 Task: Sort the products by best match.
Action: Mouse moved to (18, 64)
Screenshot: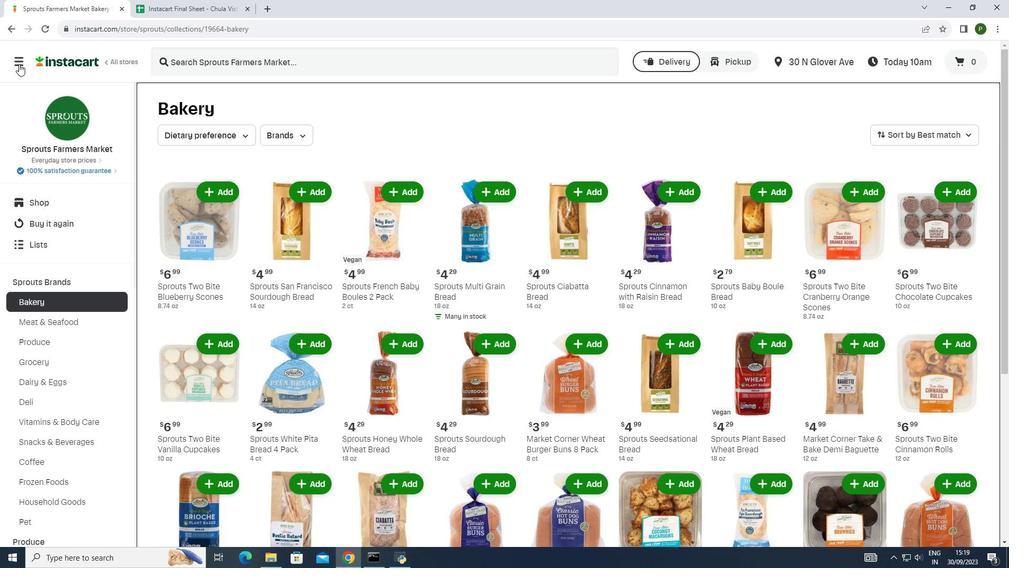 
Action: Mouse pressed left at (18, 64)
Screenshot: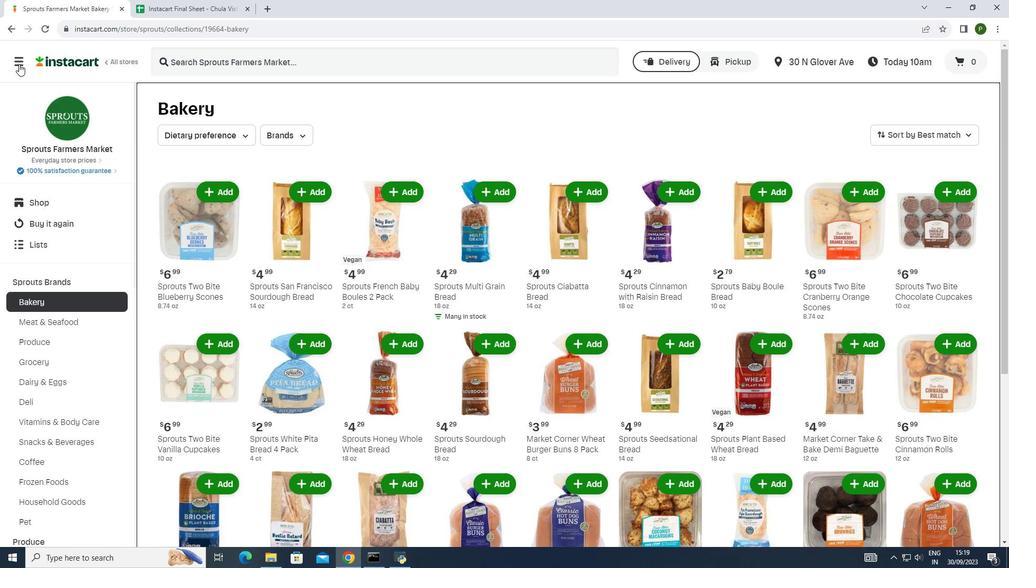 
Action: Mouse moved to (47, 276)
Screenshot: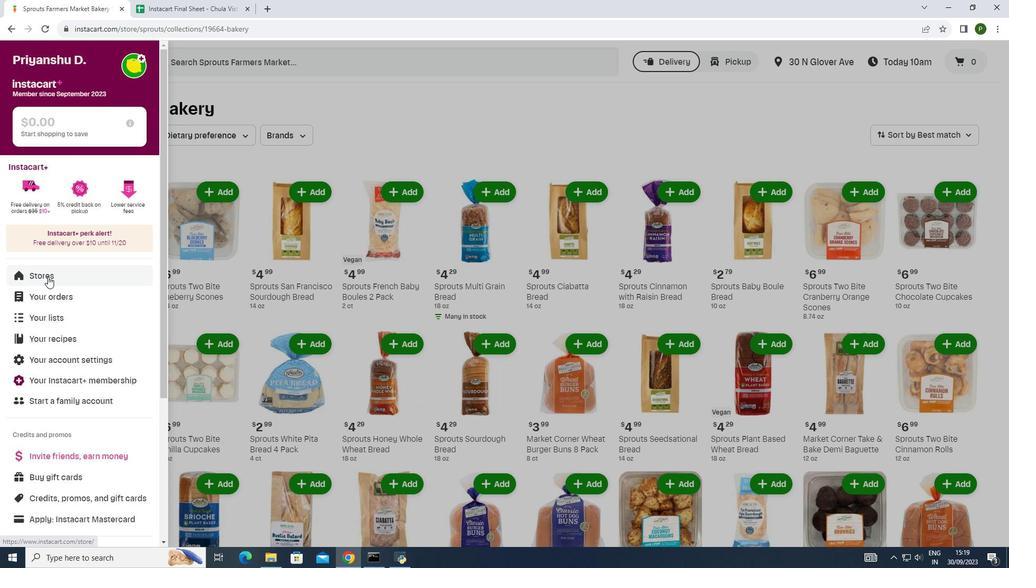 
Action: Mouse pressed left at (47, 276)
Screenshot: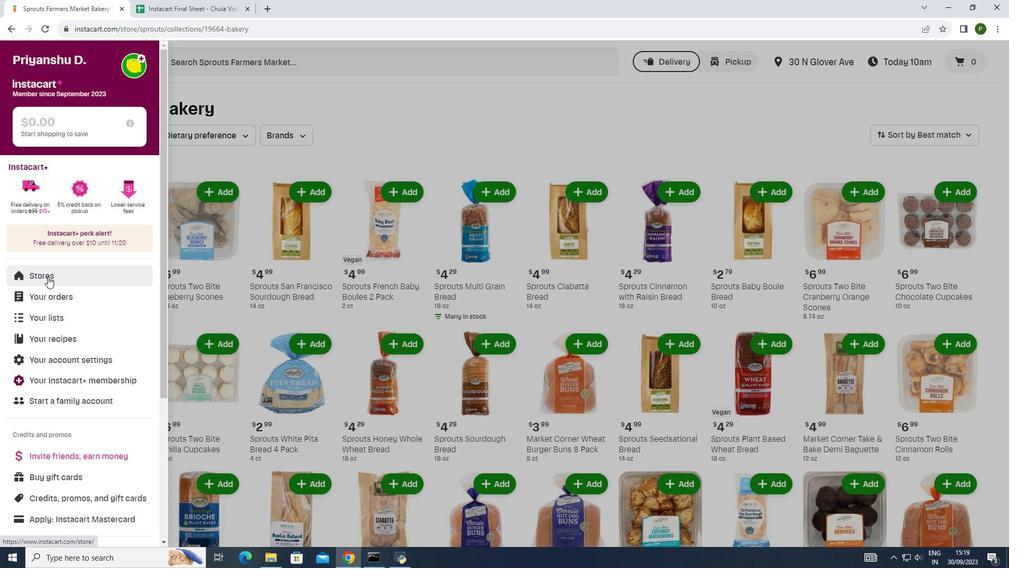 
Action: Mouse moved to (238, 104)
Screenshot: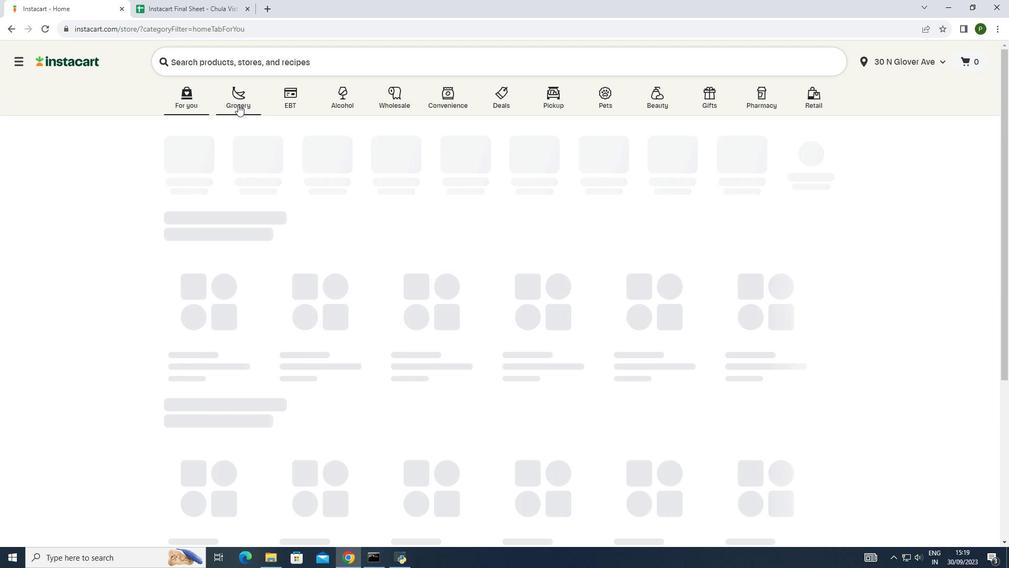 
Action: Mouse pressed left at (238, 104)
Screenshot: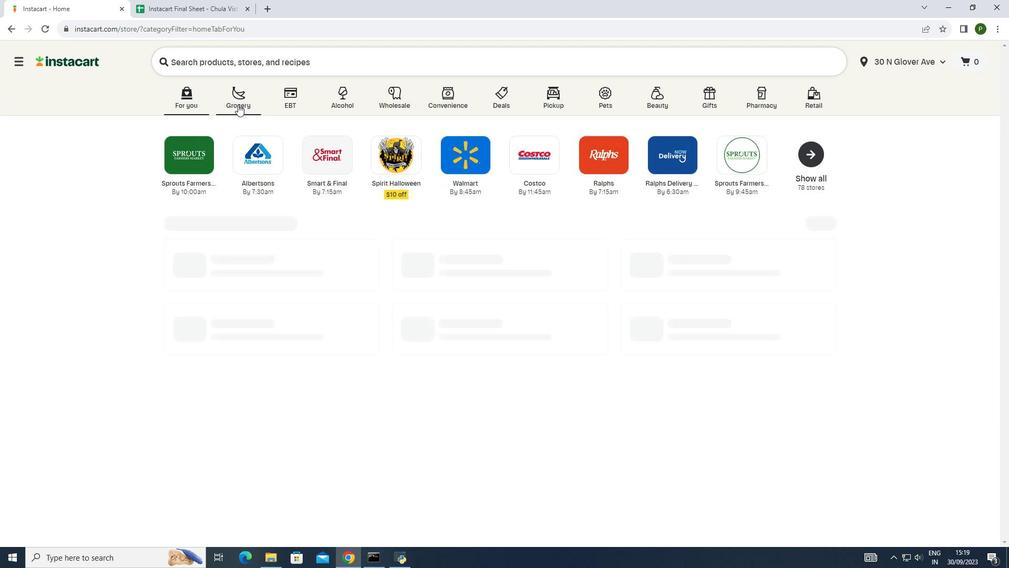 
Action: Mouse moved to (527, 162)
Screenshot: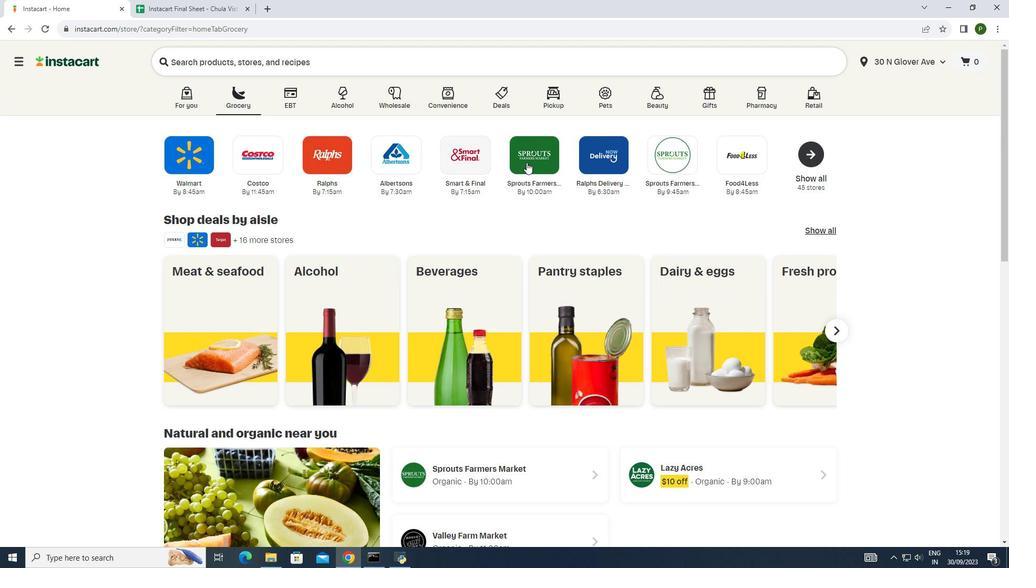 
Action: Mouse pressed left at (527, 162)
Screenshot: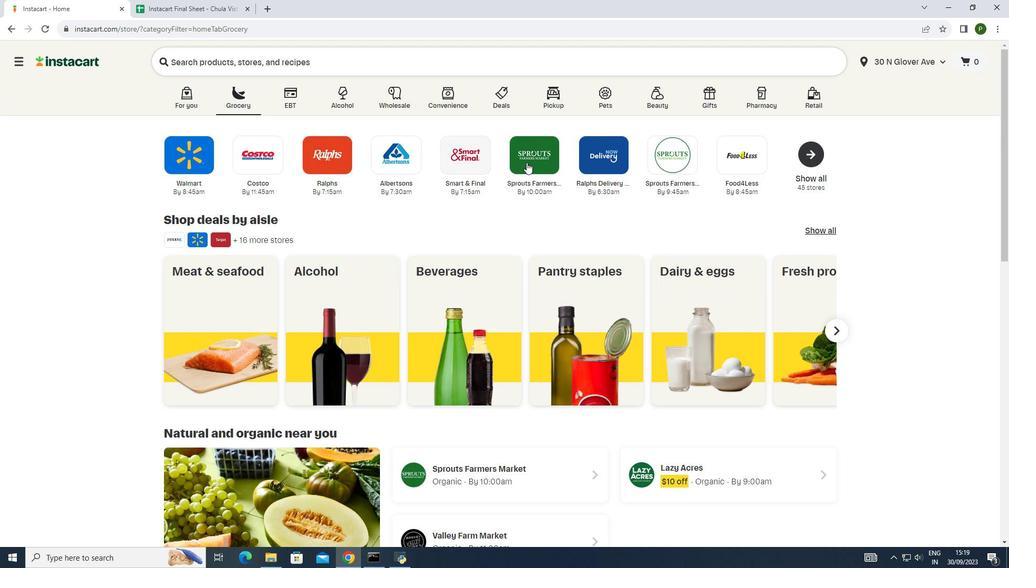 
Action: Mouse moved to (53, 284)
Screenshot: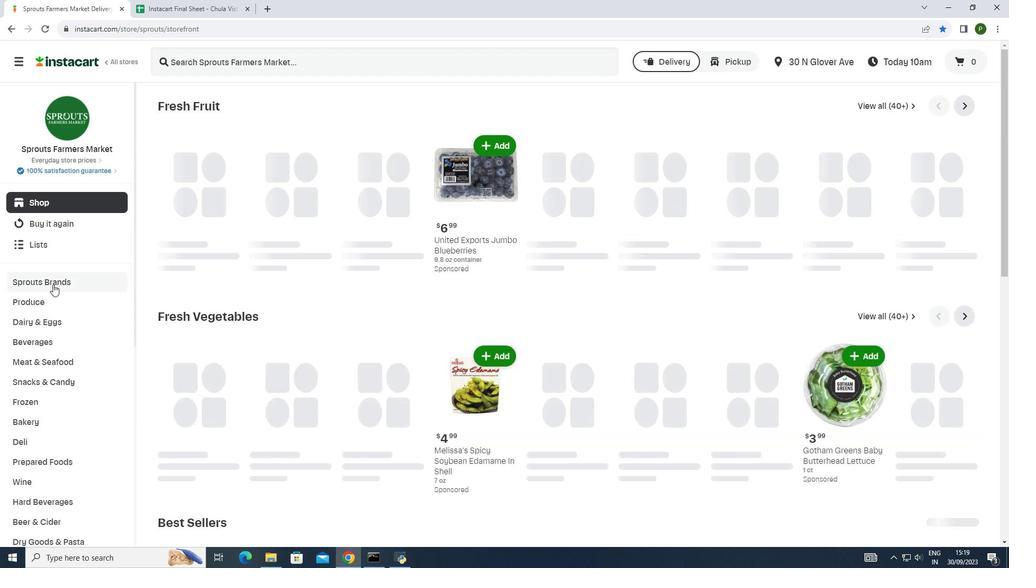 
Action: Mouse pressed left at (53, 284)
Screenshot: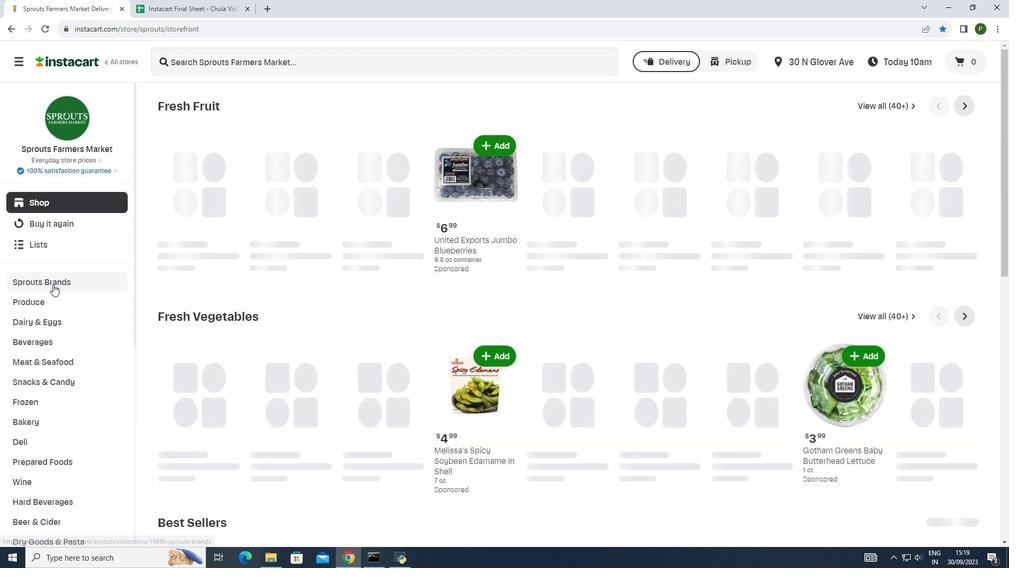 
Action: Mouse moved to (44, 299)
Screenshot: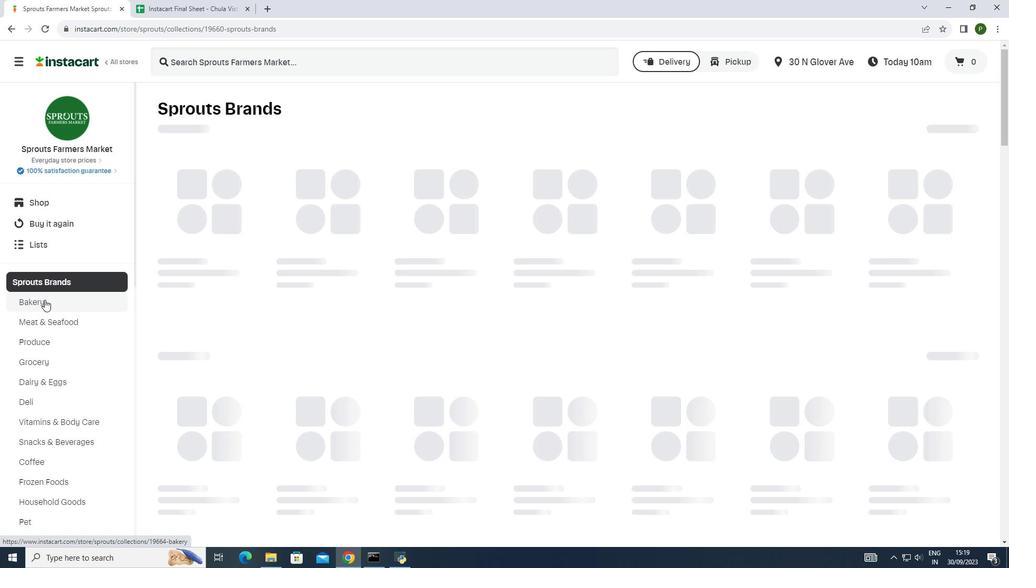 
Action: Mouse pressed left at (44, 299)
Screenshot: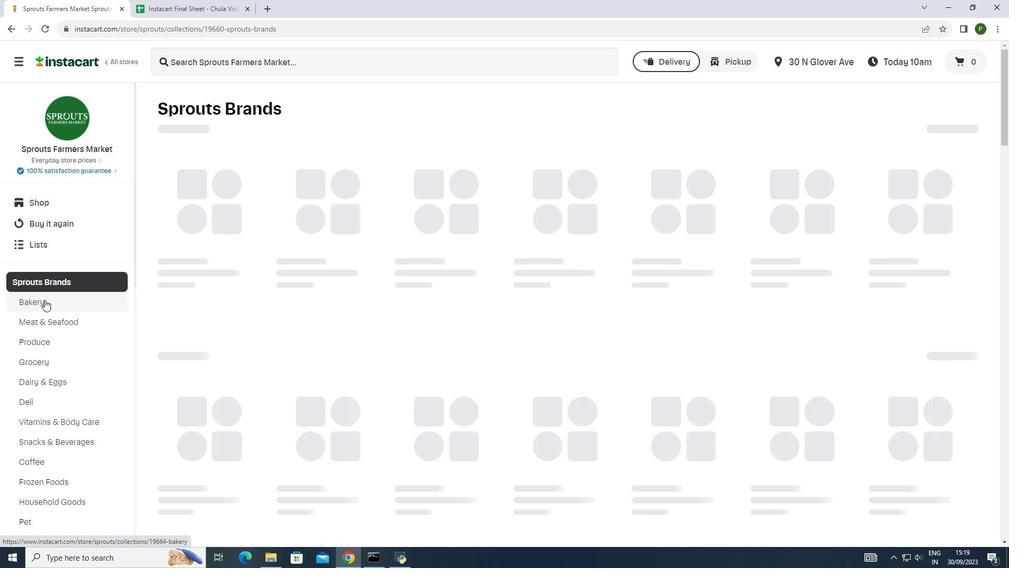 
Action: Mouse moved to (902, 132)
Screenshot: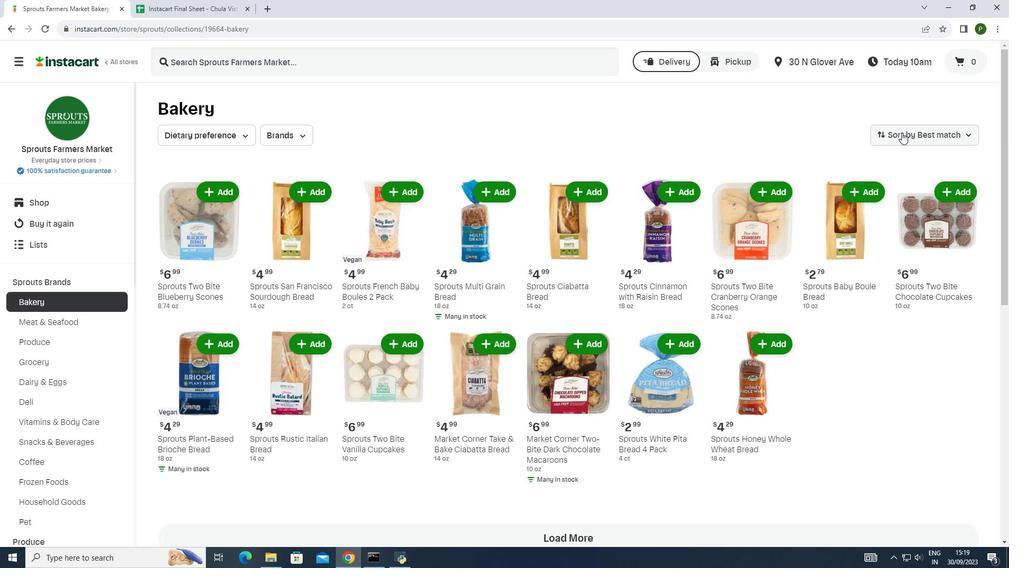 
Action: Mouse pressed left at (902, 132)
Screenshot: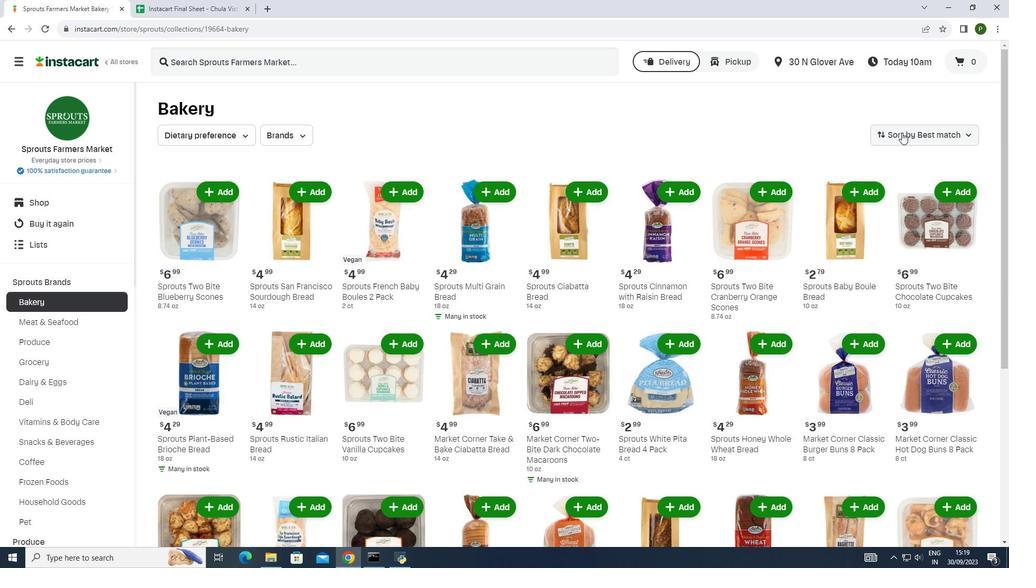 
Action: Mouse moved to (902, 162)
Screenshot: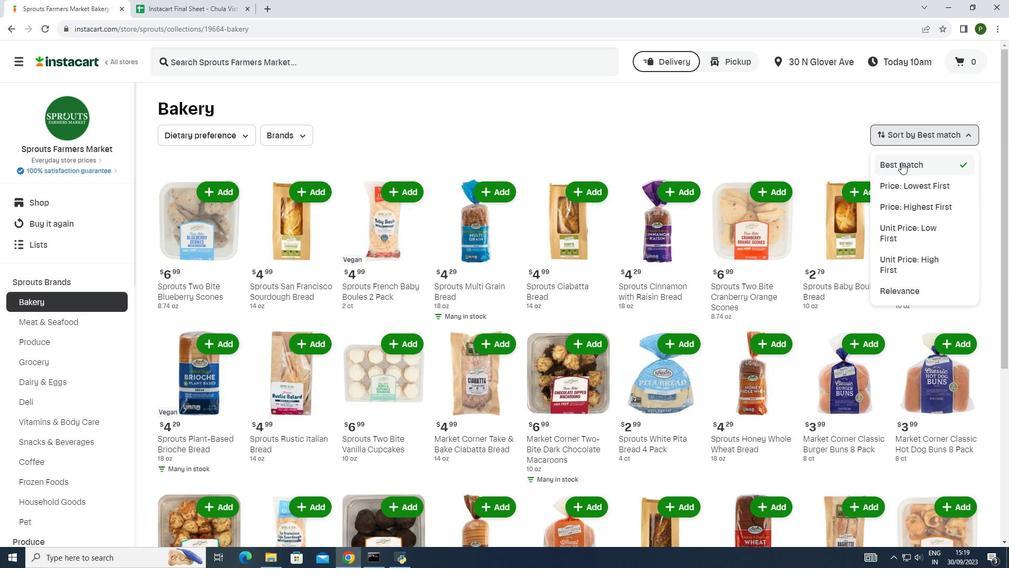 
Action: Mouse pressed left at (902, 162)
Screenshot: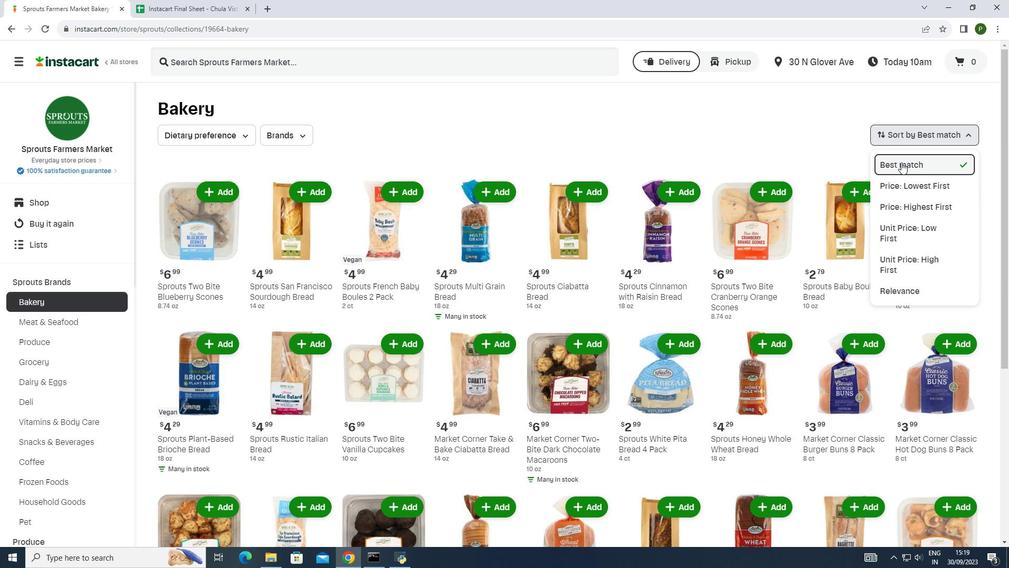 
Action: Mouse moved to (346, 225)
Screenshot: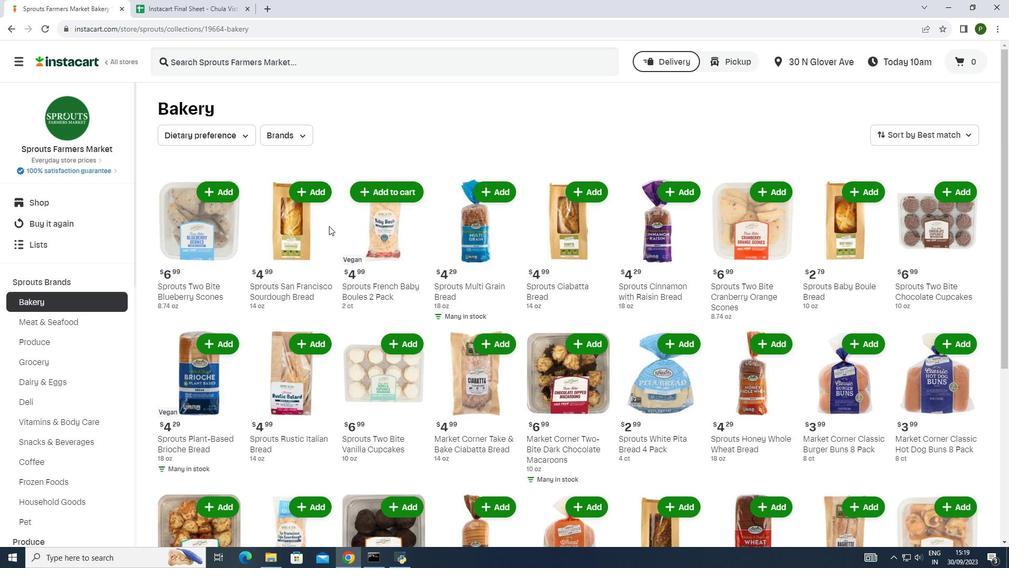 
